 Task: Apply blockquote before on text "computer".
Action: Mouse moved to (674, 182)
Screenshot: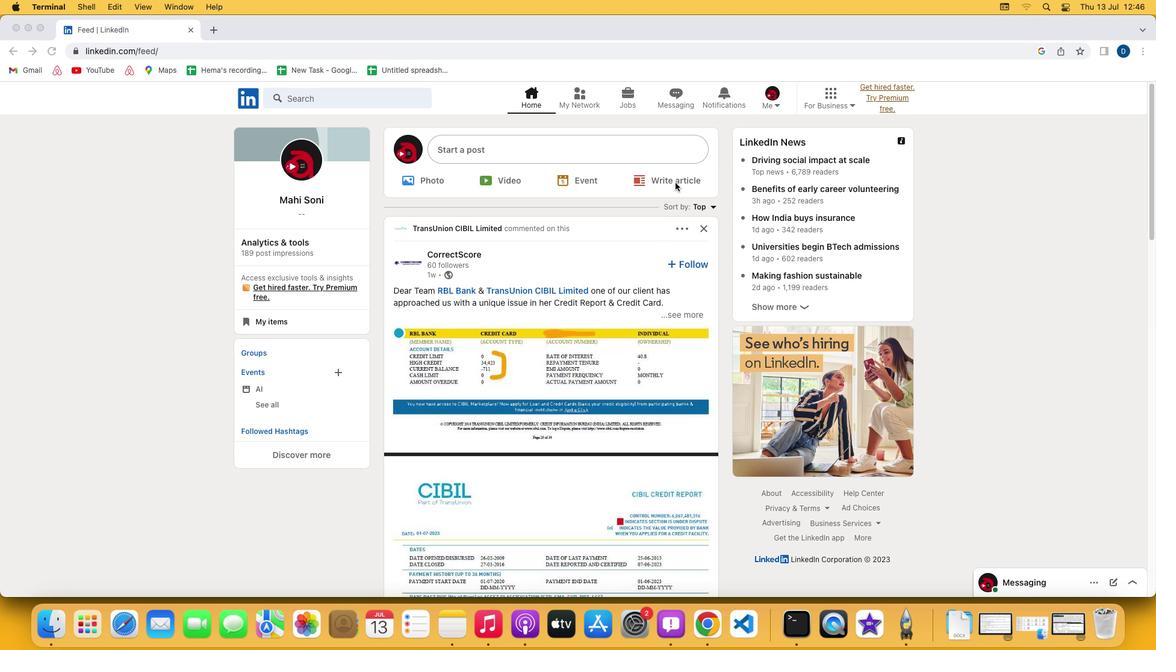 
Action: Mouse pressed left at (674, 182)
Screenshot: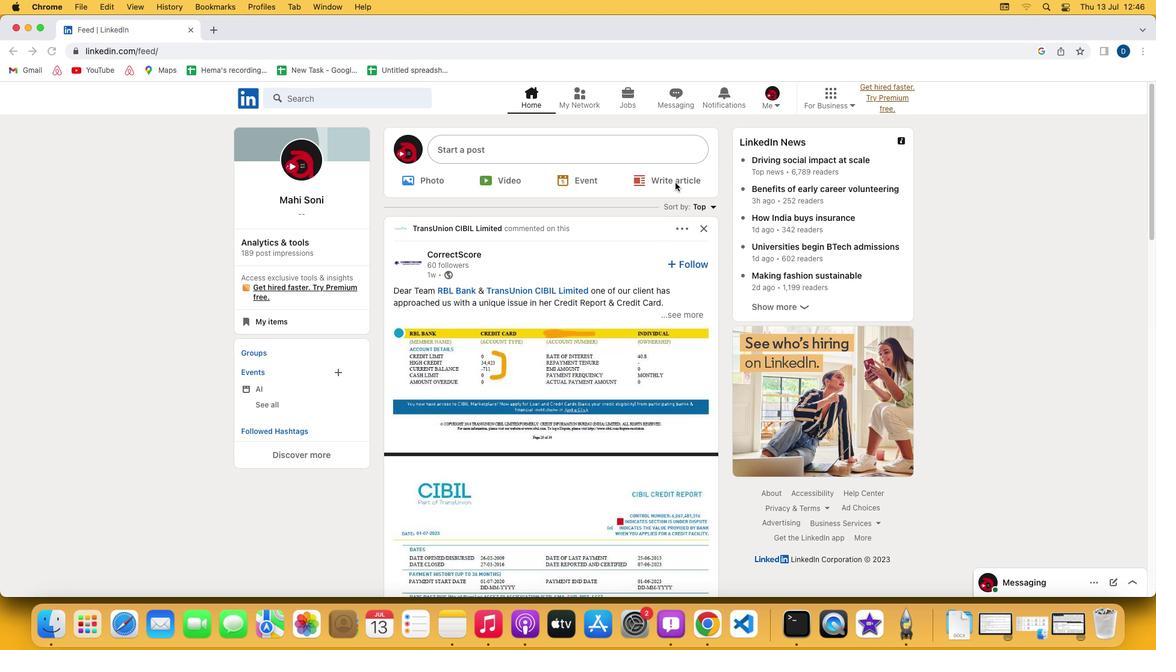 
Action: Mouse pressed left at (674, 182)
Screenshot: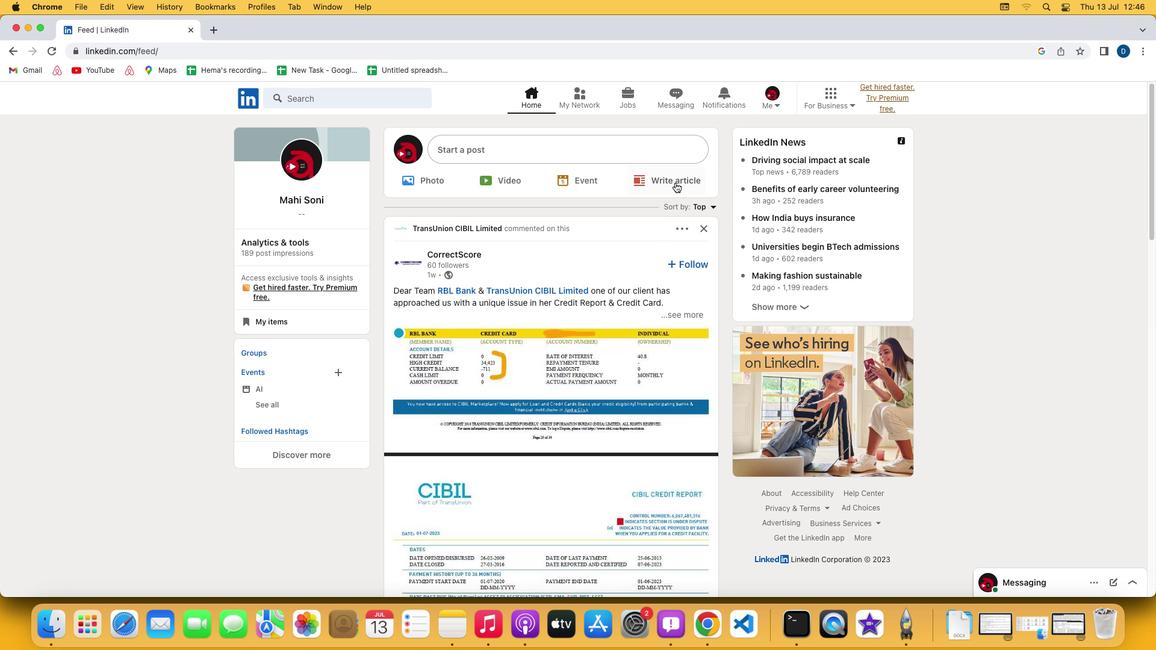 
Action: Mouse moved to (457, 379)
Screenshot: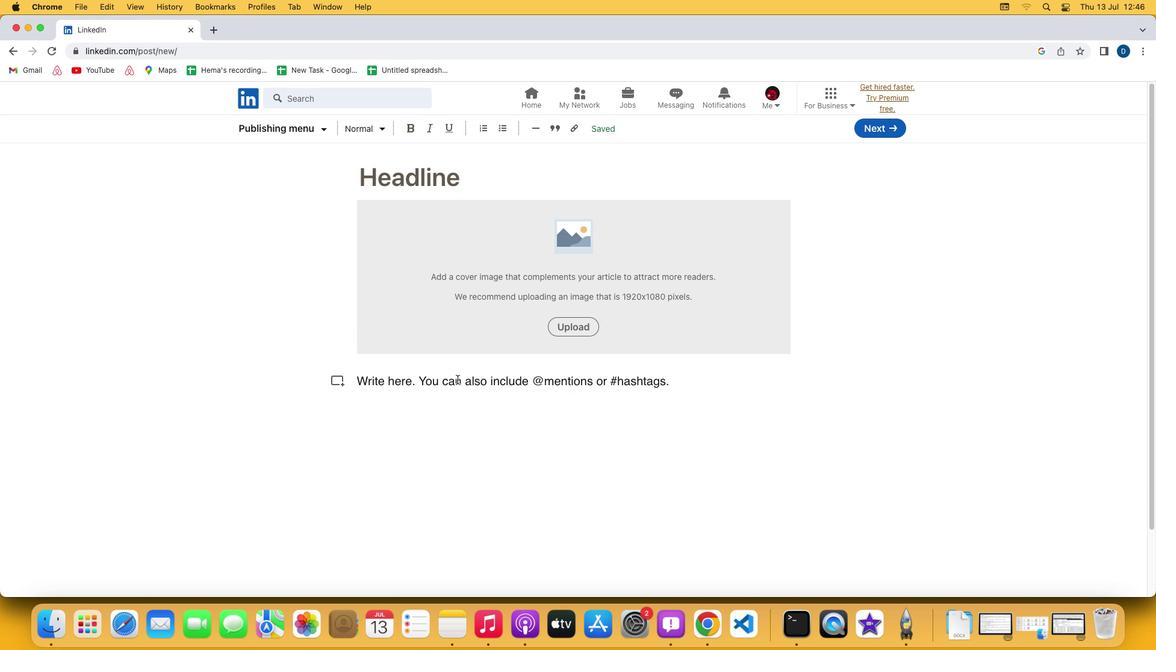 
Action: Mouse pressed left at (457, 379)
Screenshot: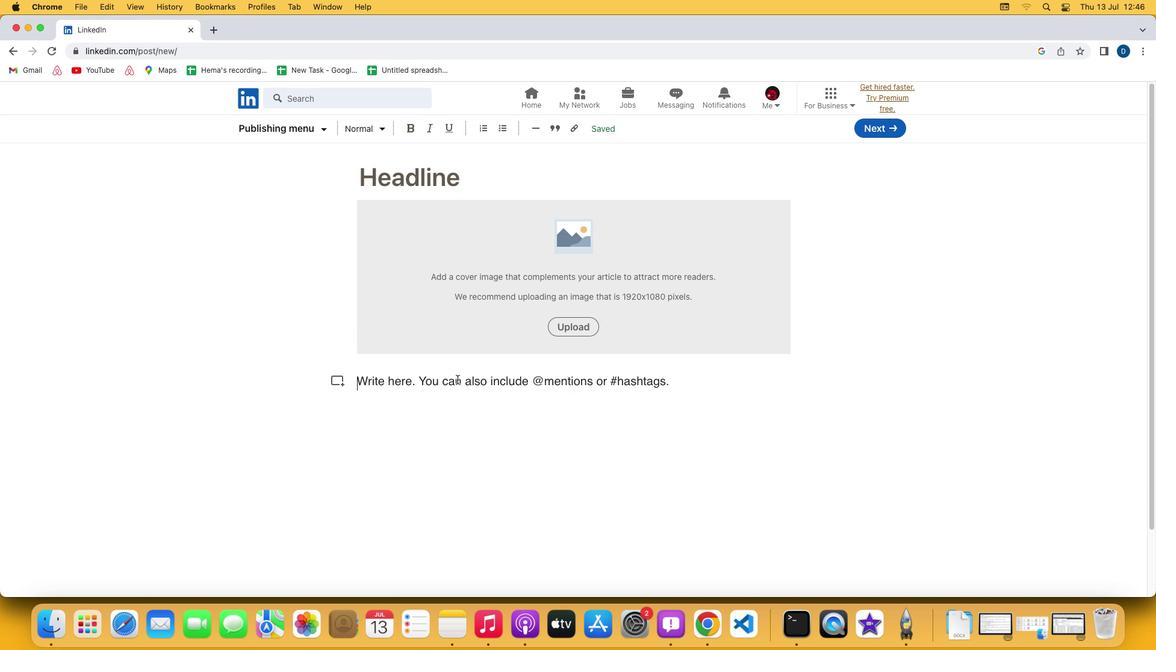 
Action: Key pressed 'c''o''m''p''u''t''e''r'
Screenshot: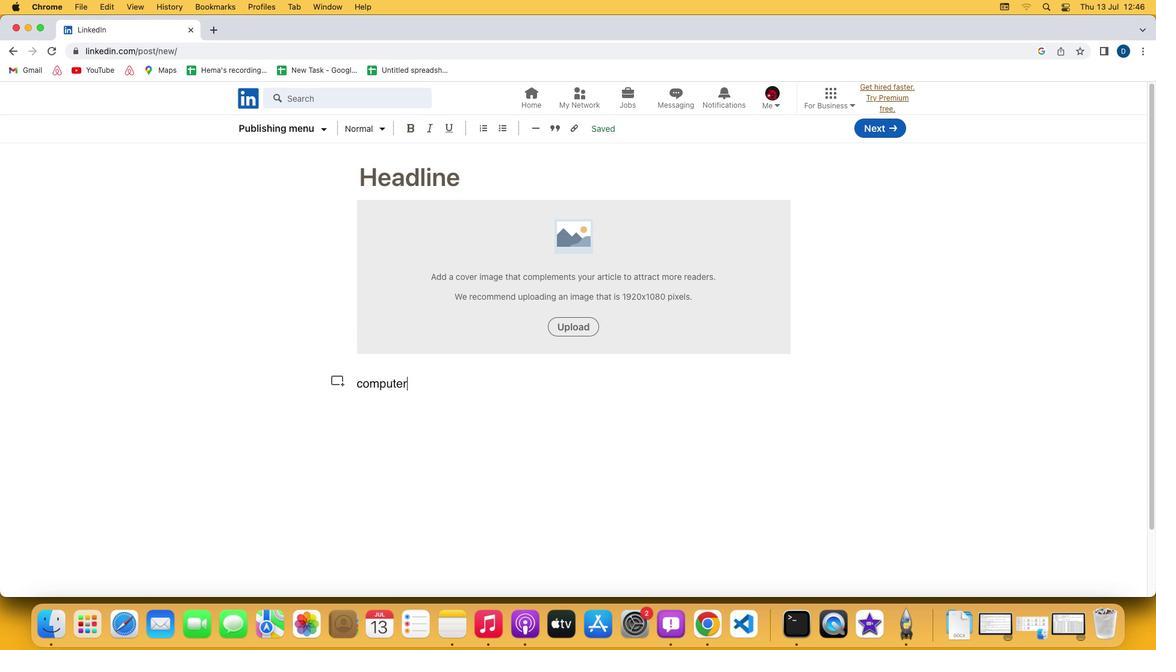 
Action: Mouse moved to (357, 382)
Screenshot: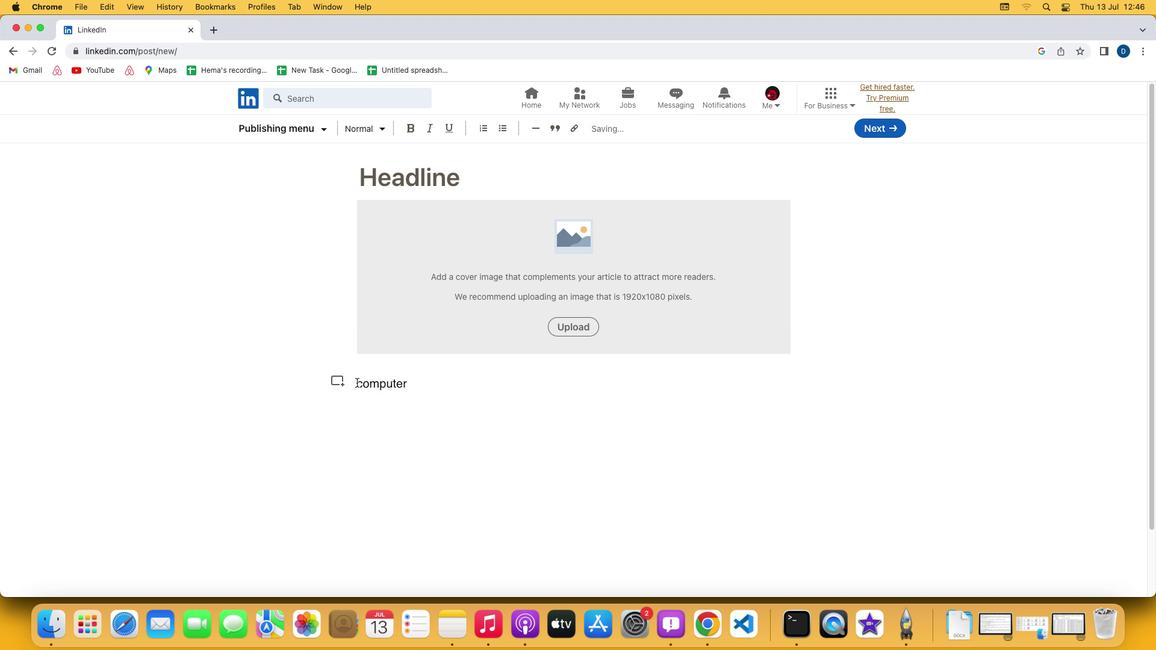 
Action: Mouse pressed left at (357, 382)
Screenshot: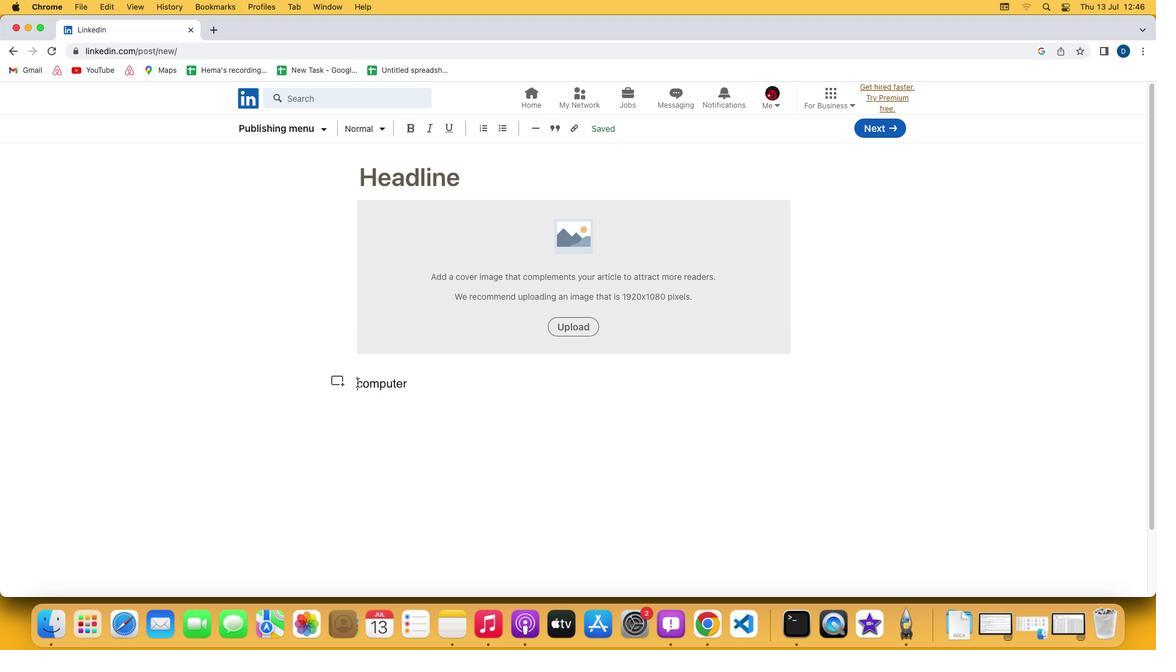 
Action: Mouse moved to (558, 130)
Screenshot: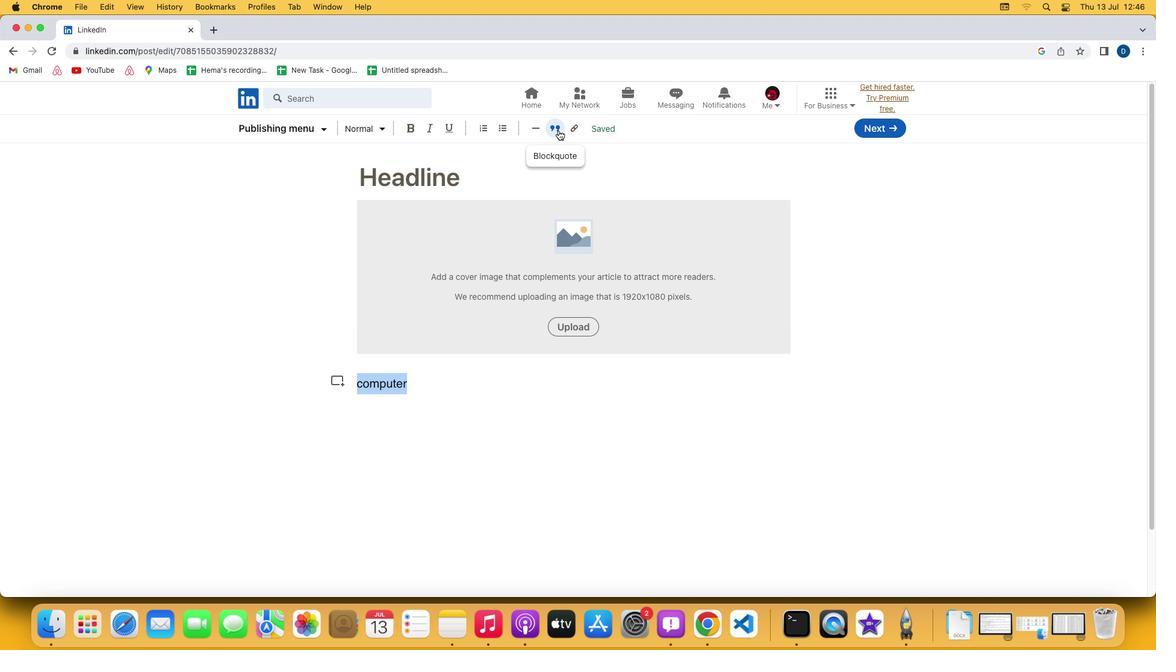 
Action: Mouse pressed left at (558, 130)
Screenshot: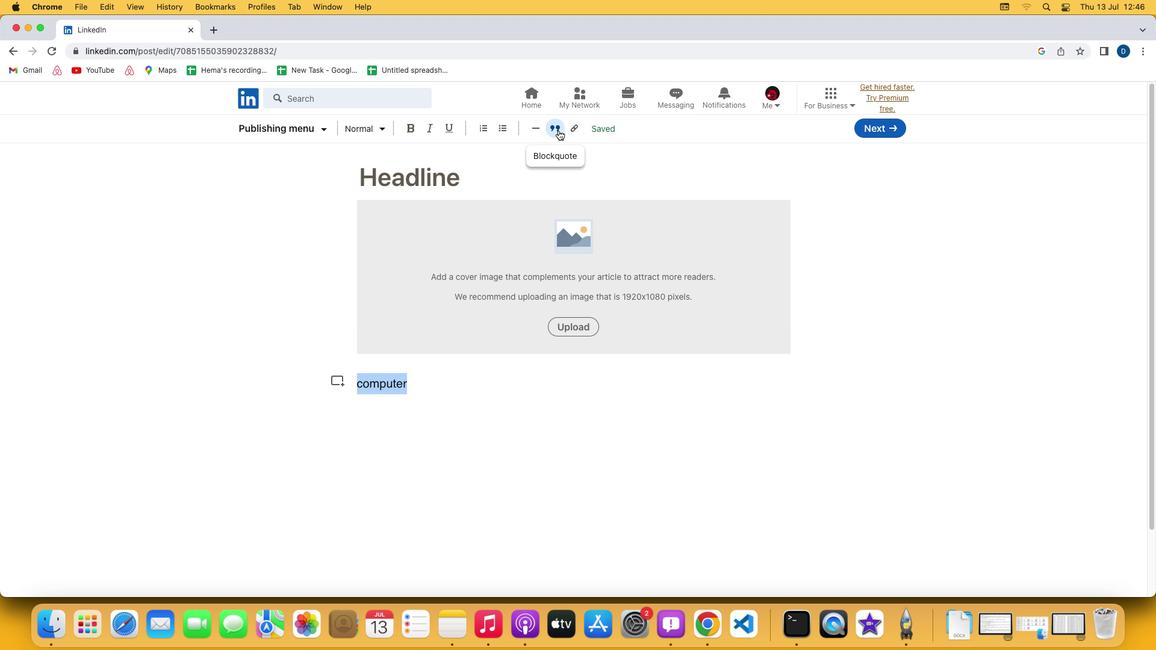 
Action: Mouse moved to (453, 391)
Screenshot: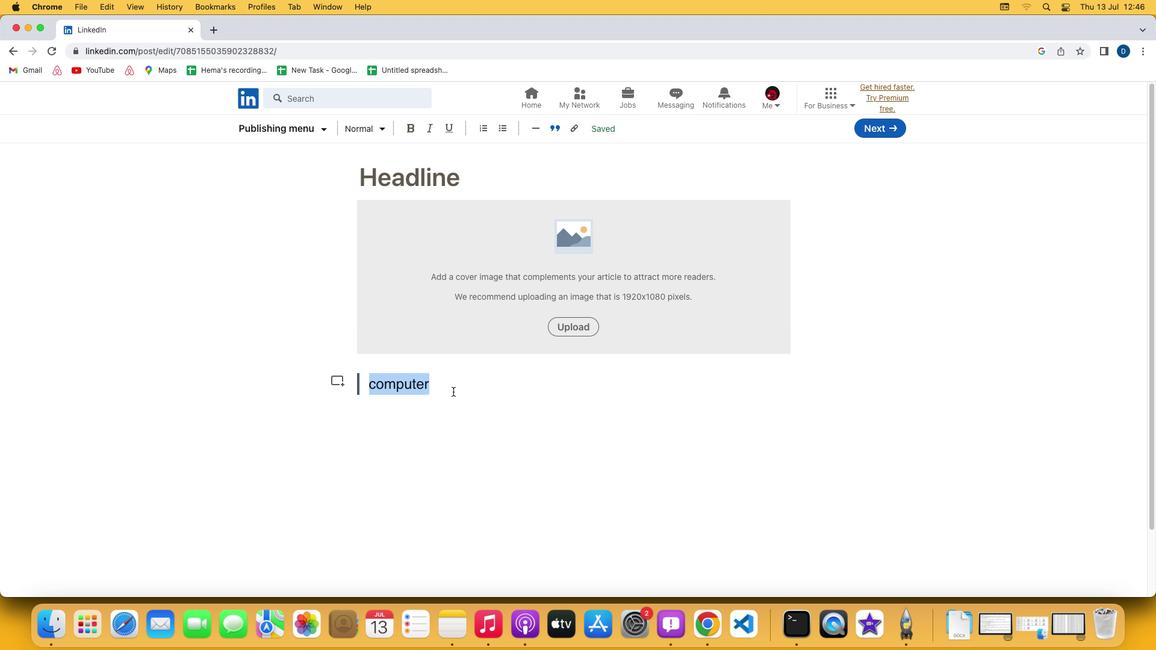 
Action: Mouse pressed left at (453, 391)
Screenshot: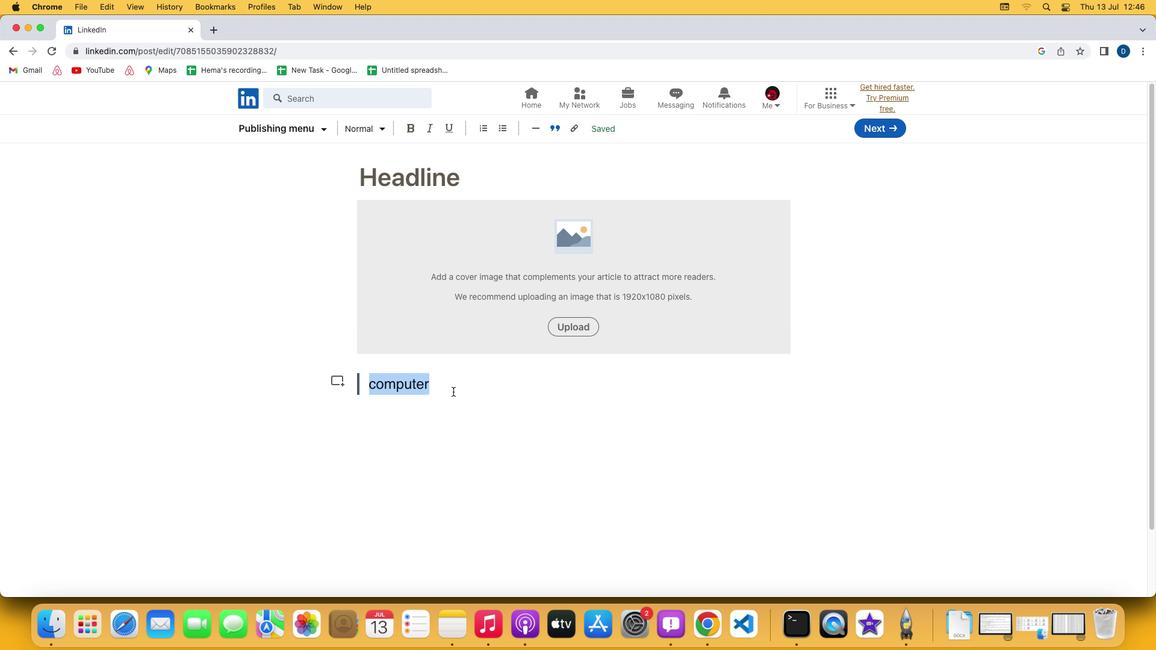 
